Task: Create a sub task Release to Production / Go Live for the task  Integrate a new online platform for online language exchange in the project BlueTechie , assign it to team member softage.2@softage.net and update the status of the sub task to  Completed , set the priority of the sub task to High
Action: Mouse moved to (724, 259)
Screenshot: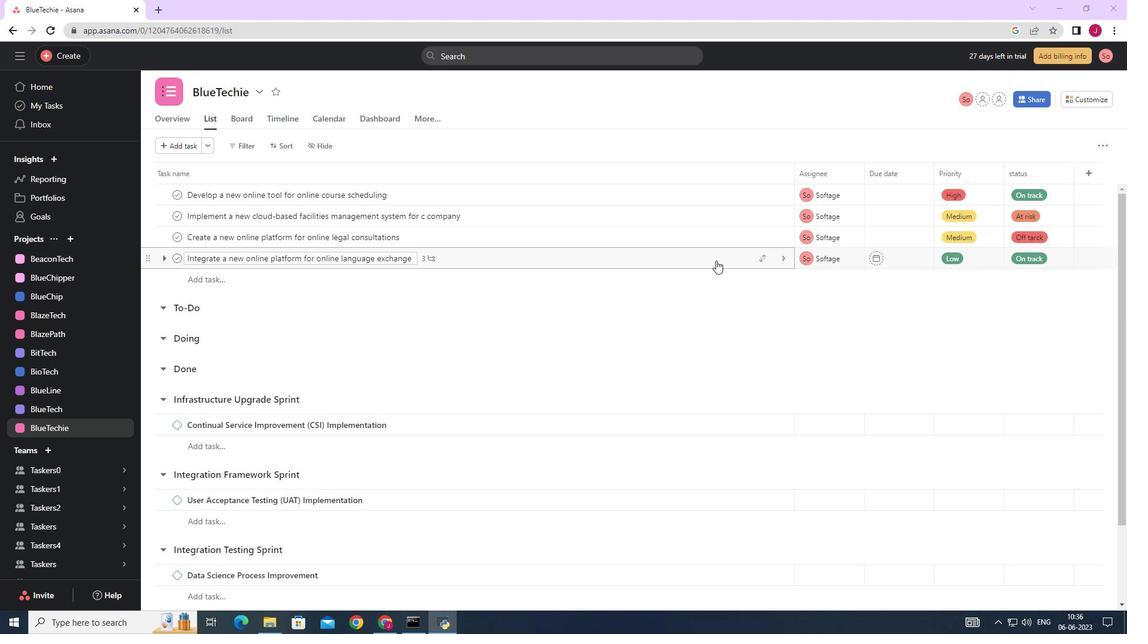 
Action: Mouse pressed left at (724, 259)
Screenshot: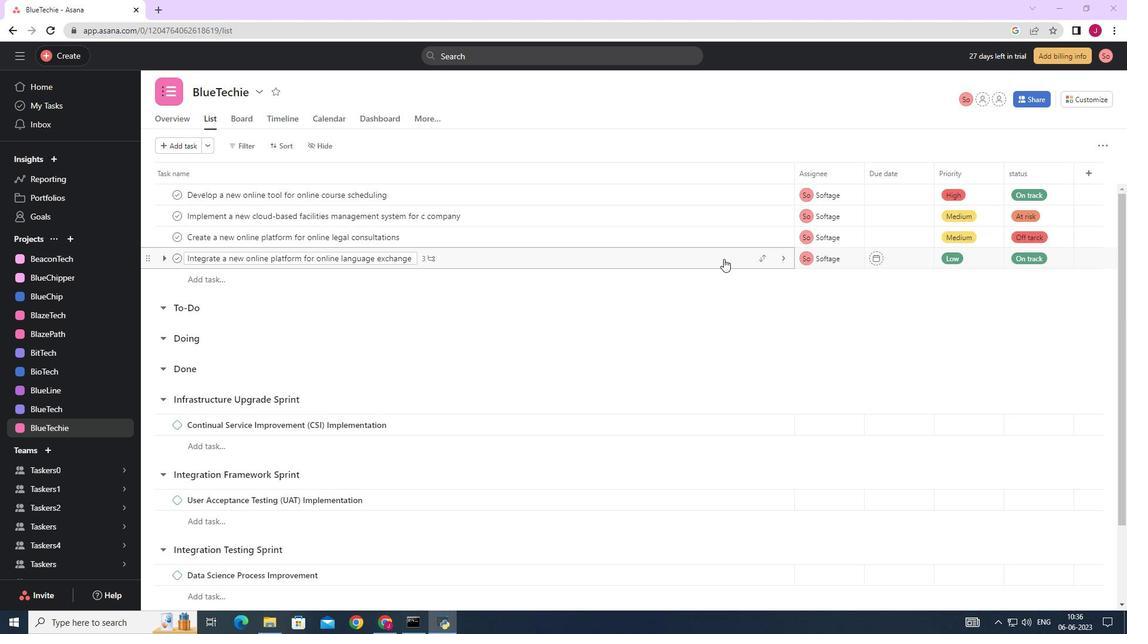 
Action: Mouse moved to (859, 338)
Screenshot: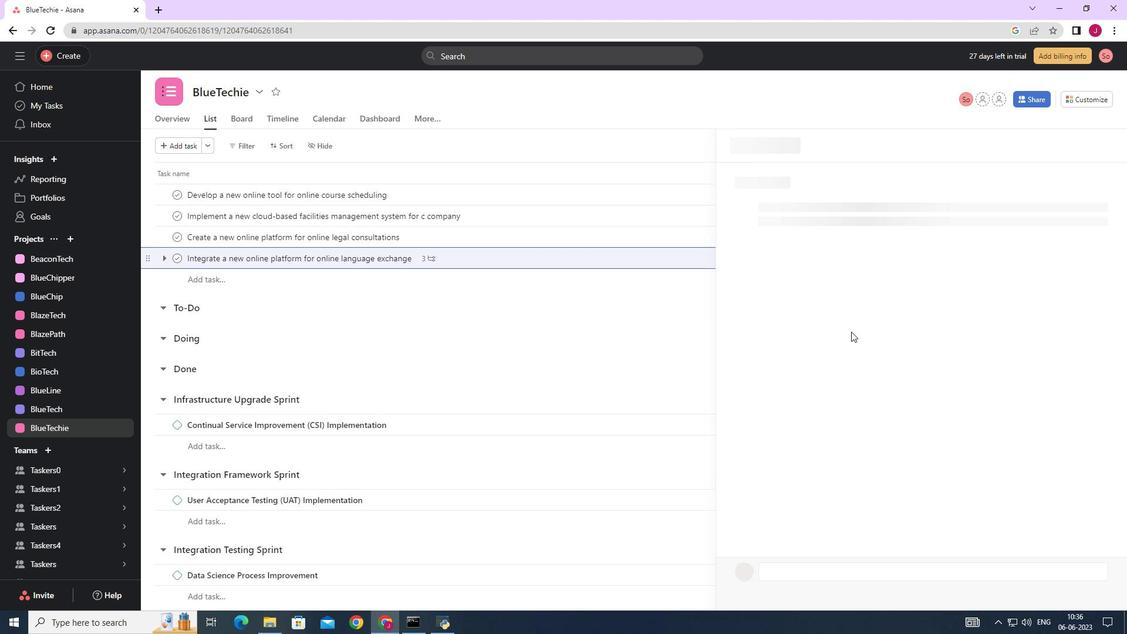 
Action: Mouse scrolled (859, 337) with delta (0, 0)
Screenshot: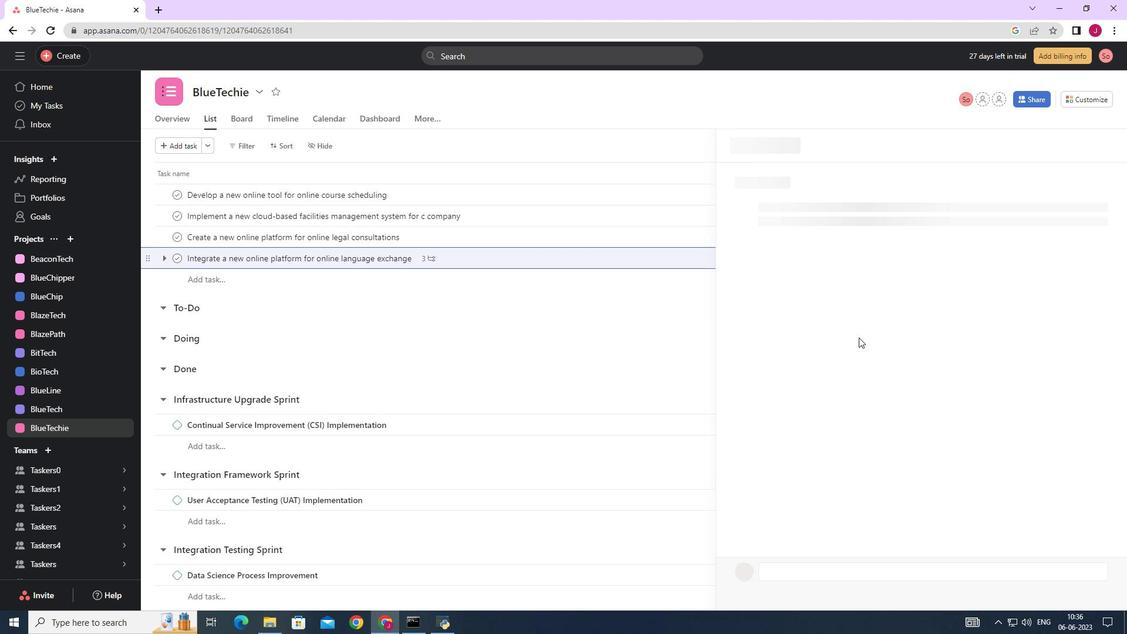 
Action: Mouse moved to (861, 338)
Screenshot: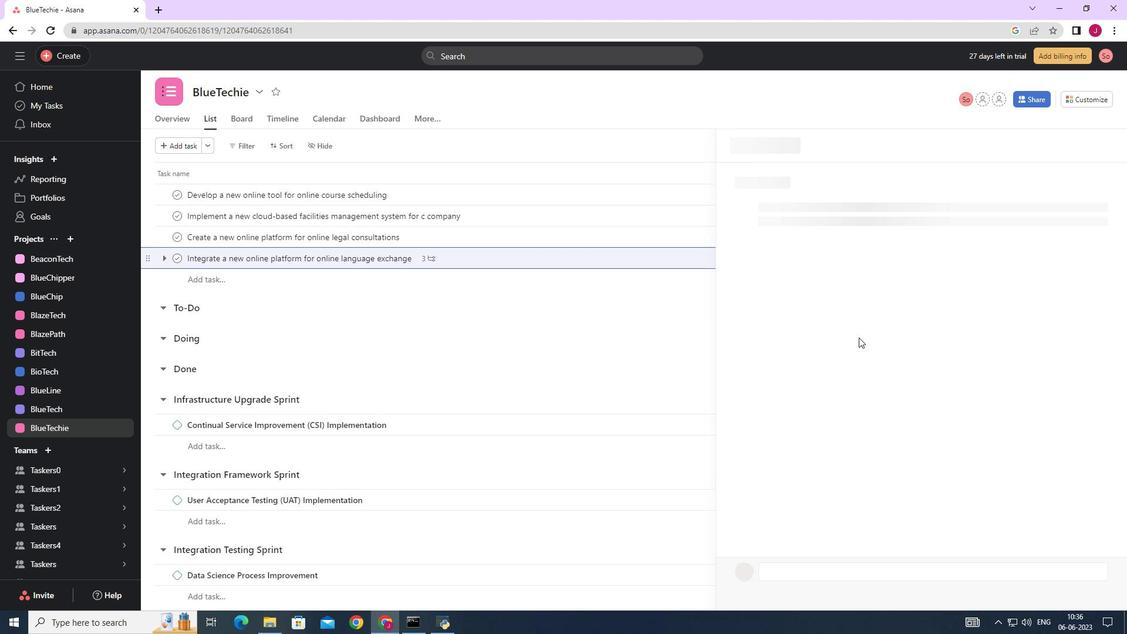 
Action: Mouse scrolled (860, 338) with delta (0, 0)
Screenshot: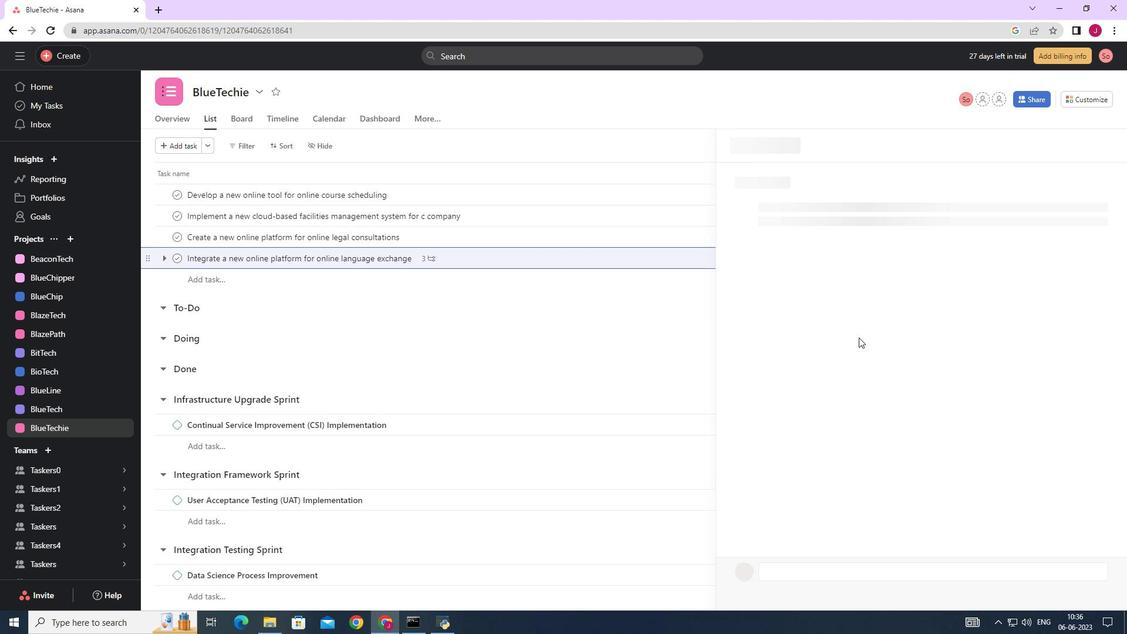 
Action: Mouse scrolled (861, 338) with delta (0, 0)
Screenshot: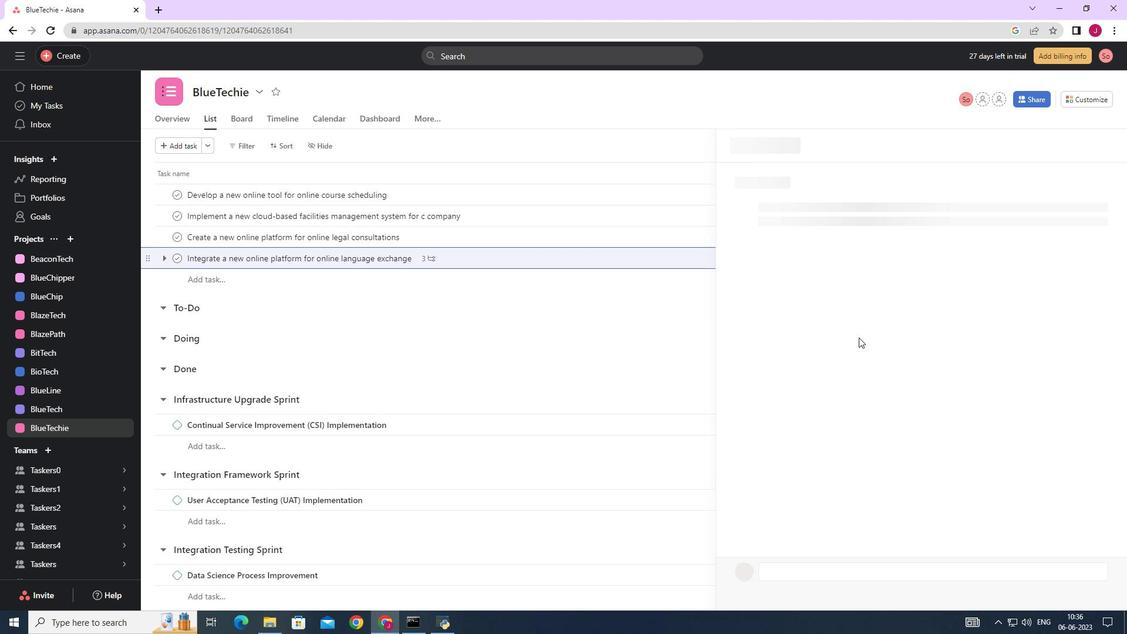 
Action: Mouse moved to (861, 340)
Screenshot: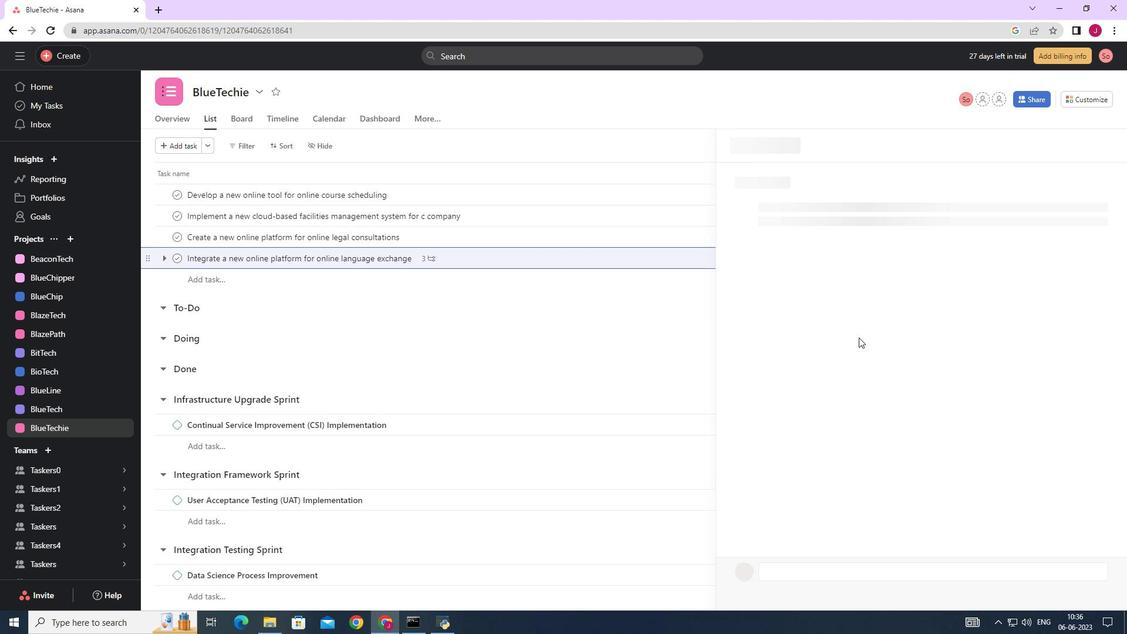 
Action: Mouse scrolled (861, 338) with delta (0, 0)
Screenshot: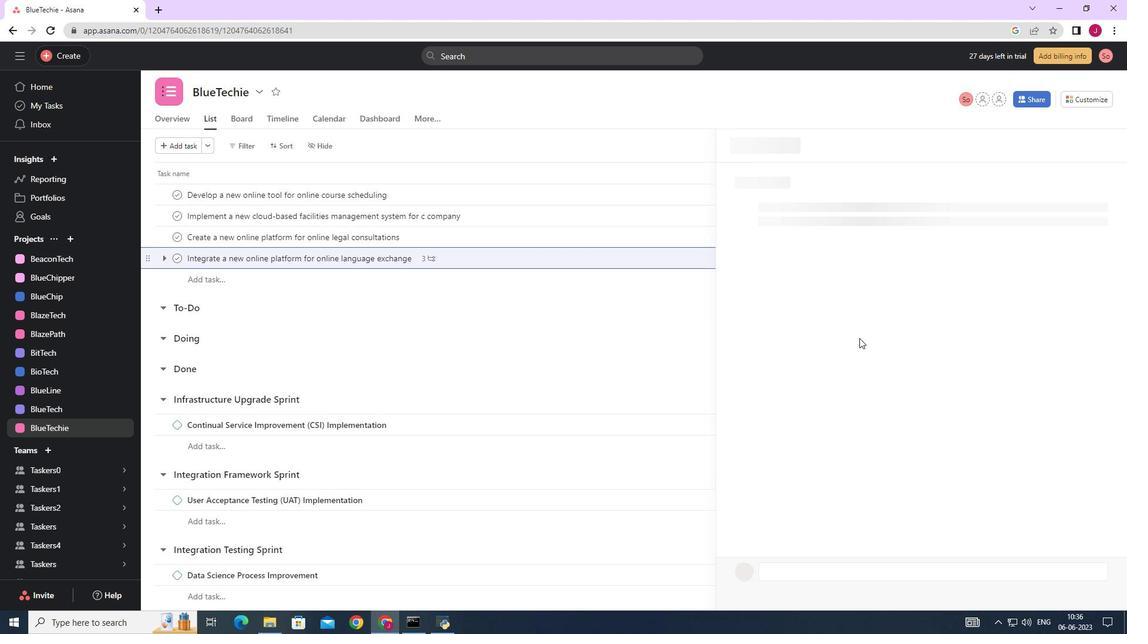 
Action: Mouse moved to (862, 340)
Screenshot: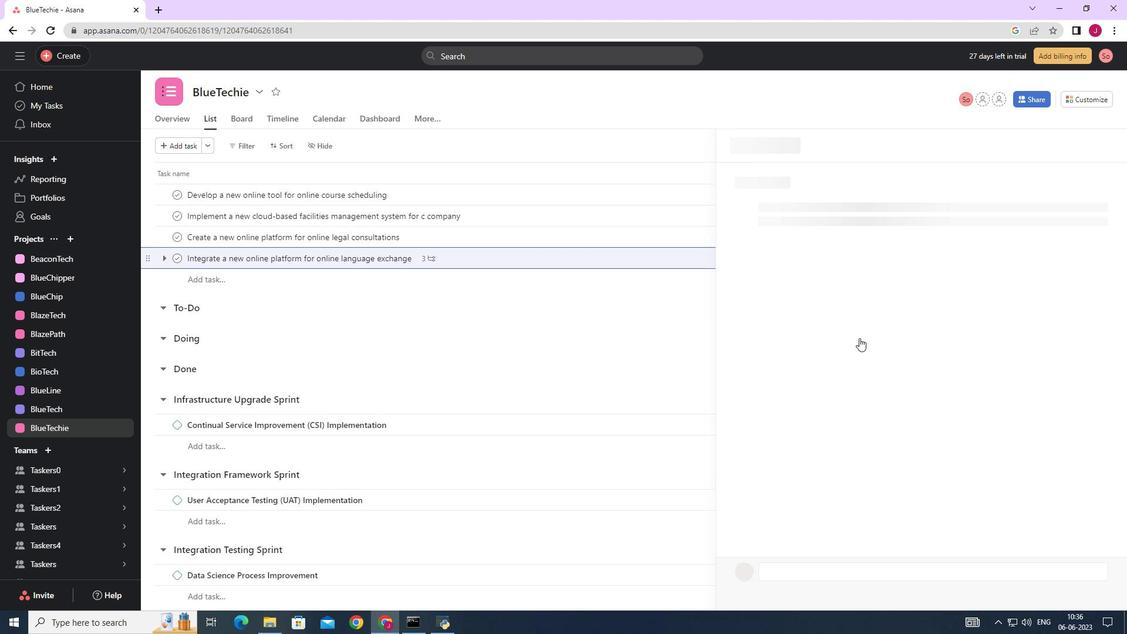 
Action: Mouse scrolled (862, 340) with delta (0, 0)
Screenshot: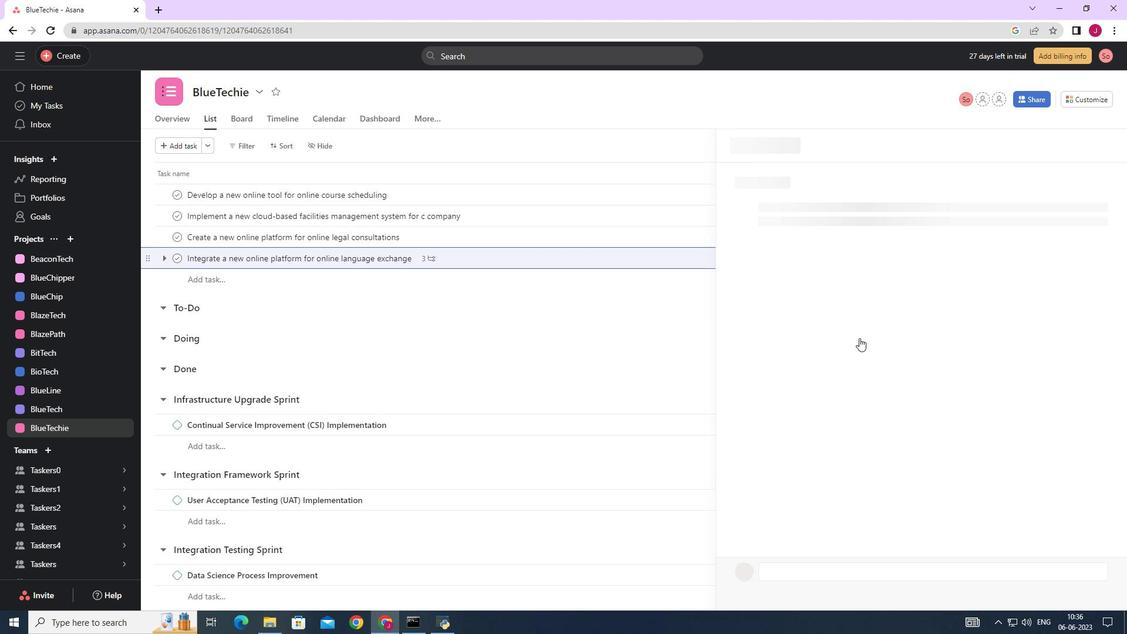 
Action: Mouse moved to (858, 371)
Screenshot: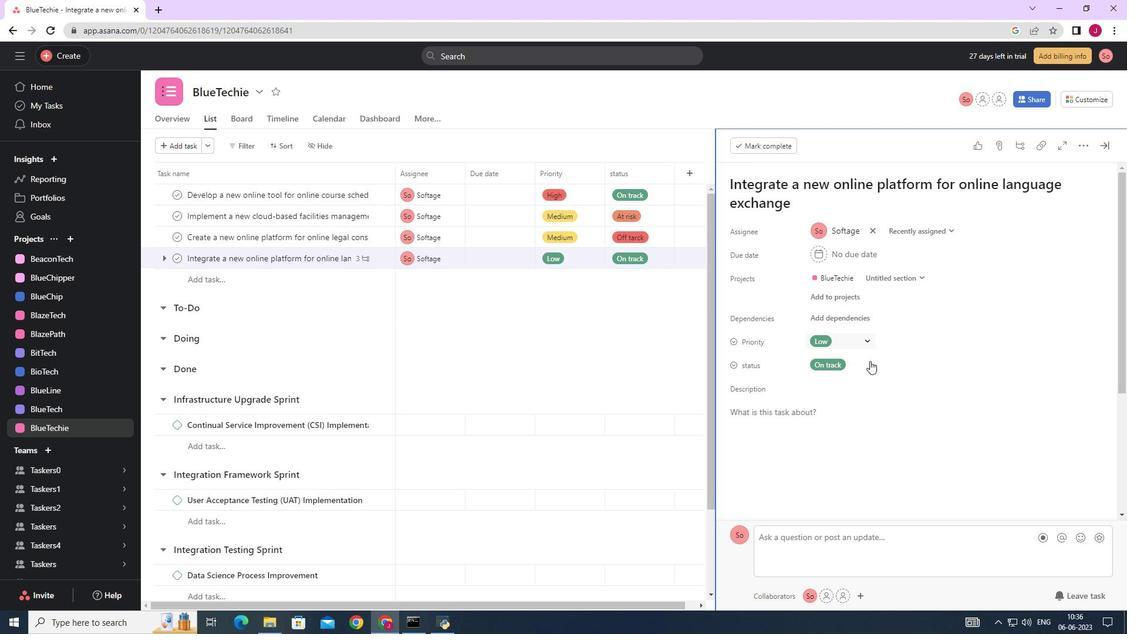 
Action: Mouse scrolled (858, 370) with delta (0, 0)
Screenshot: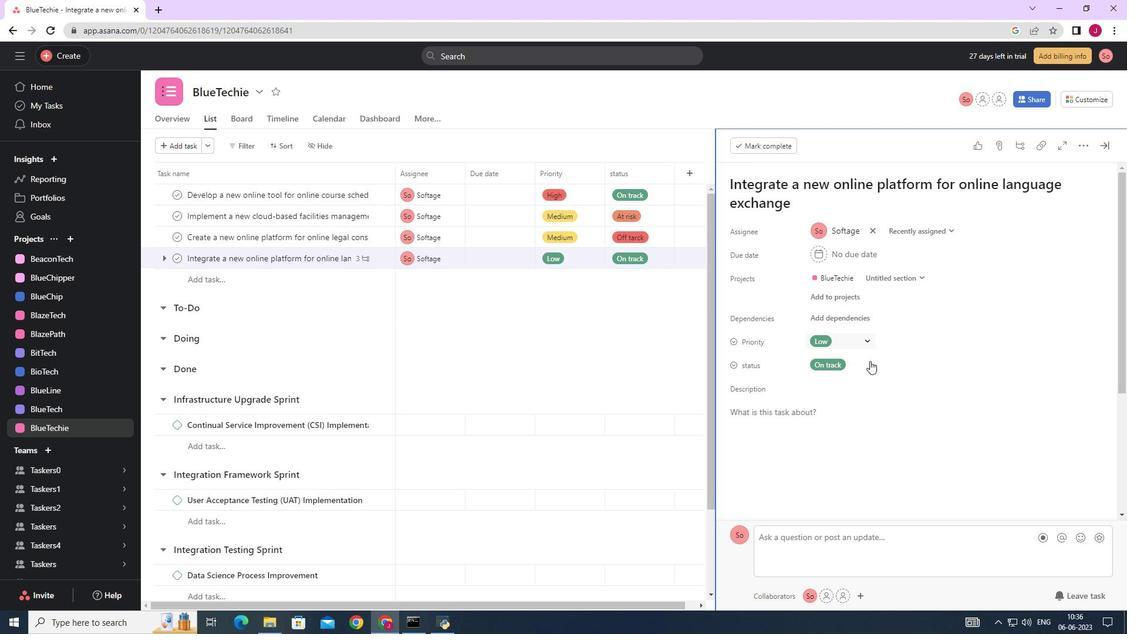 
Action: Mouse moved to (856, 372)
Screenshot: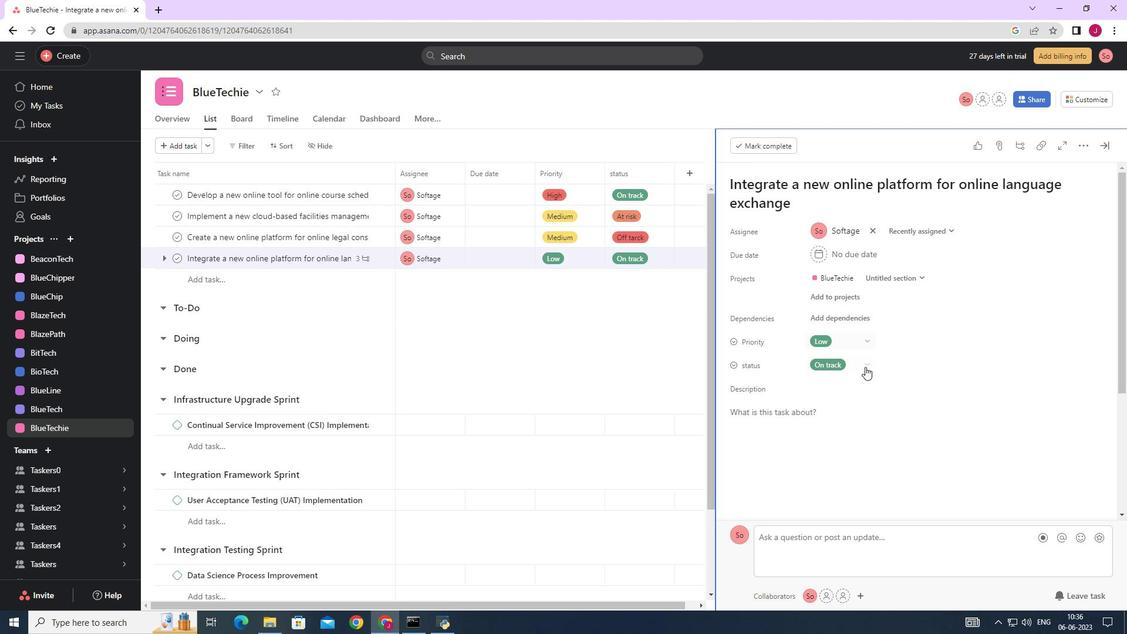 
Action: Mouse scrolled (856, 371) with delta (0, 0)
Screenshot: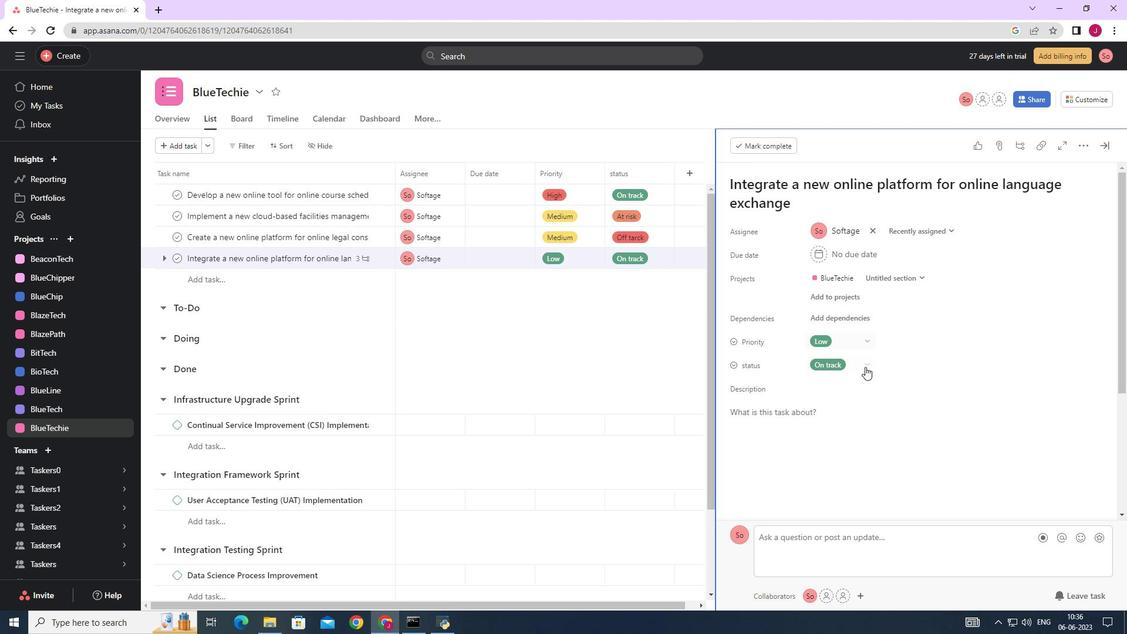 
Action: Mouse moved to (854, 372)
Screenshot: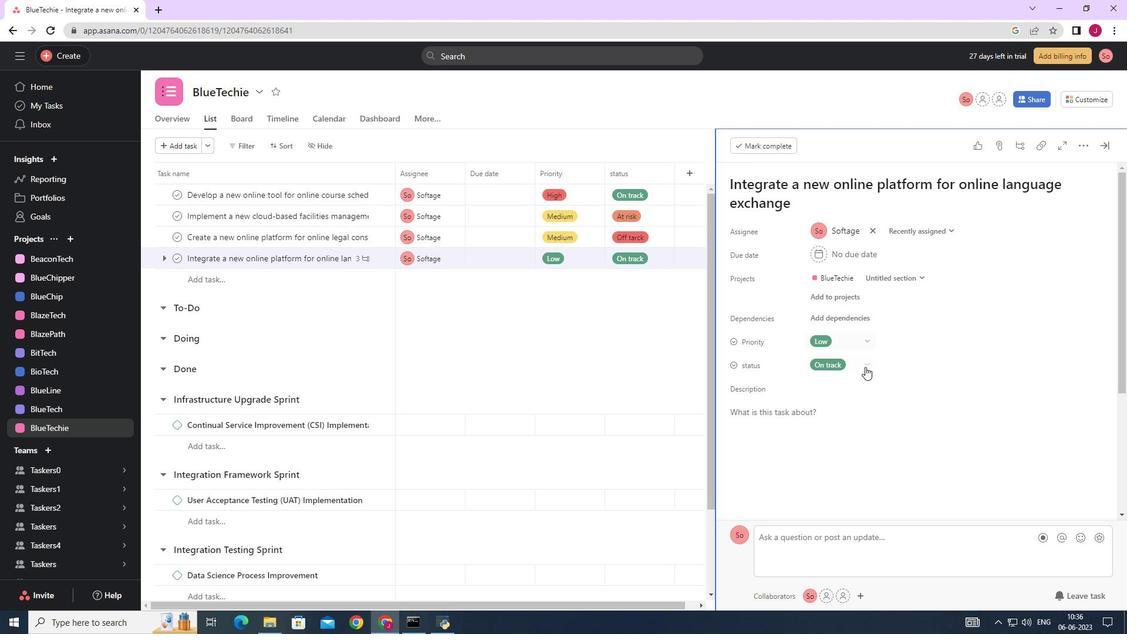 
Action: Mouse scrolled (854, 372) with delta (0, 0)
Screenshot: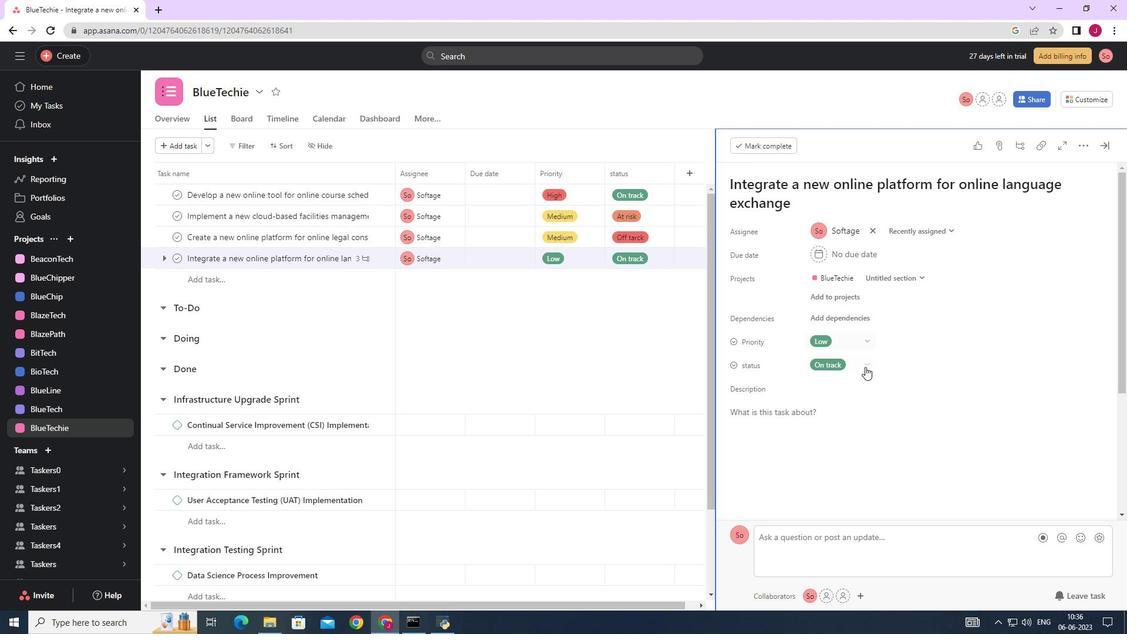 
Action: Mouse moved to (832, 383)
Screenshot: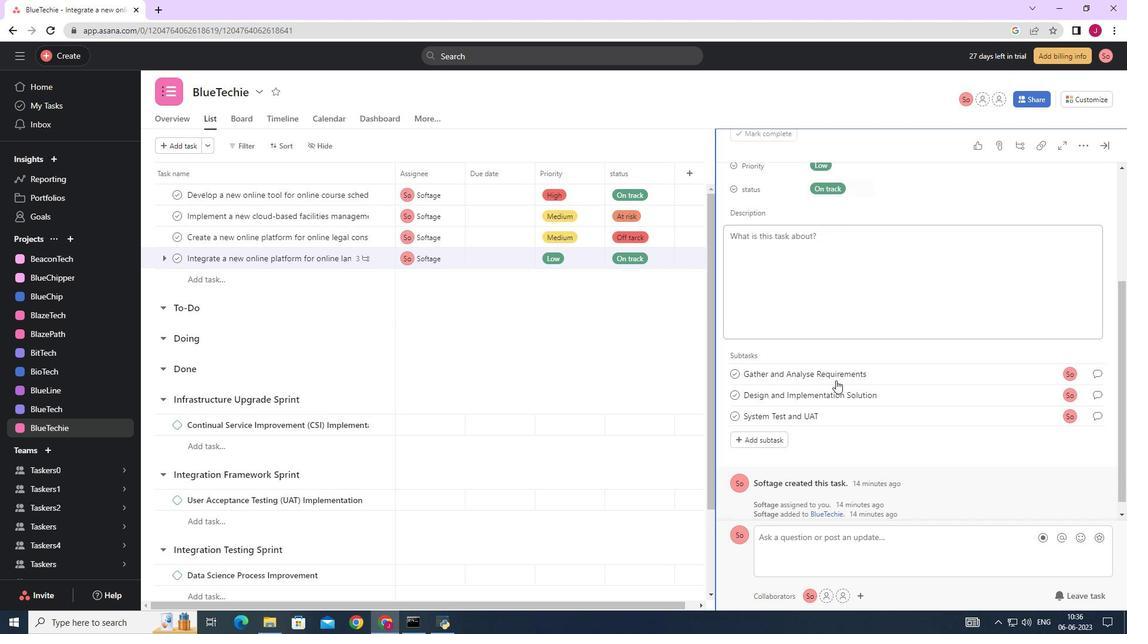 
Action: Mouse scrolled (832, 382) with delta (0, 0)
Screenshot: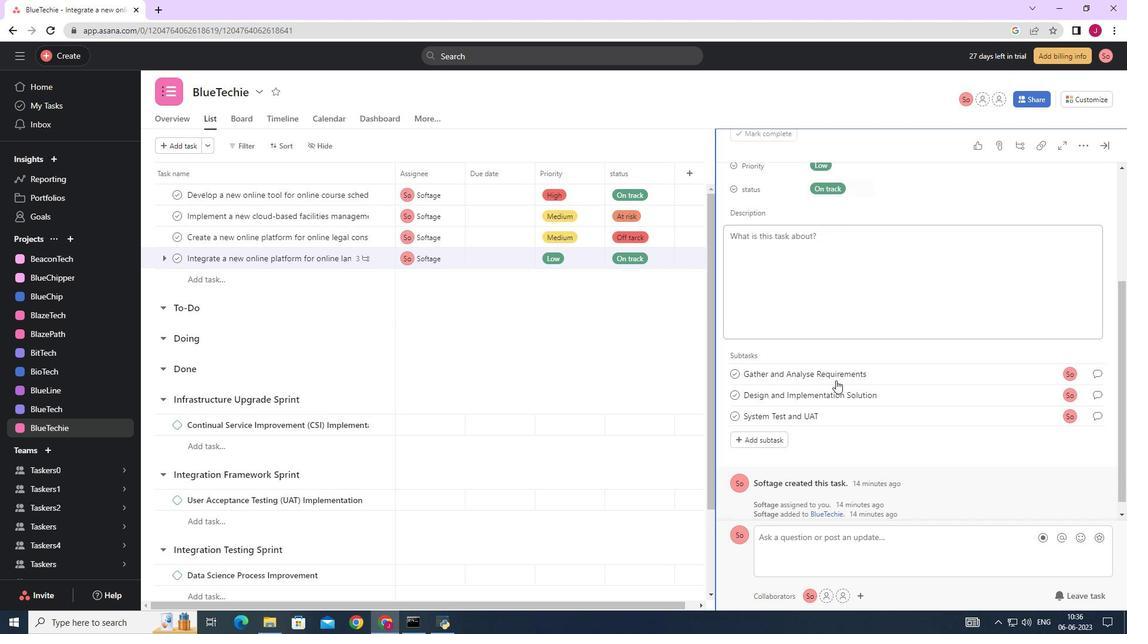 
Action: Mouse scrolled (832, 382) with delta (0, 0)
Screenshot: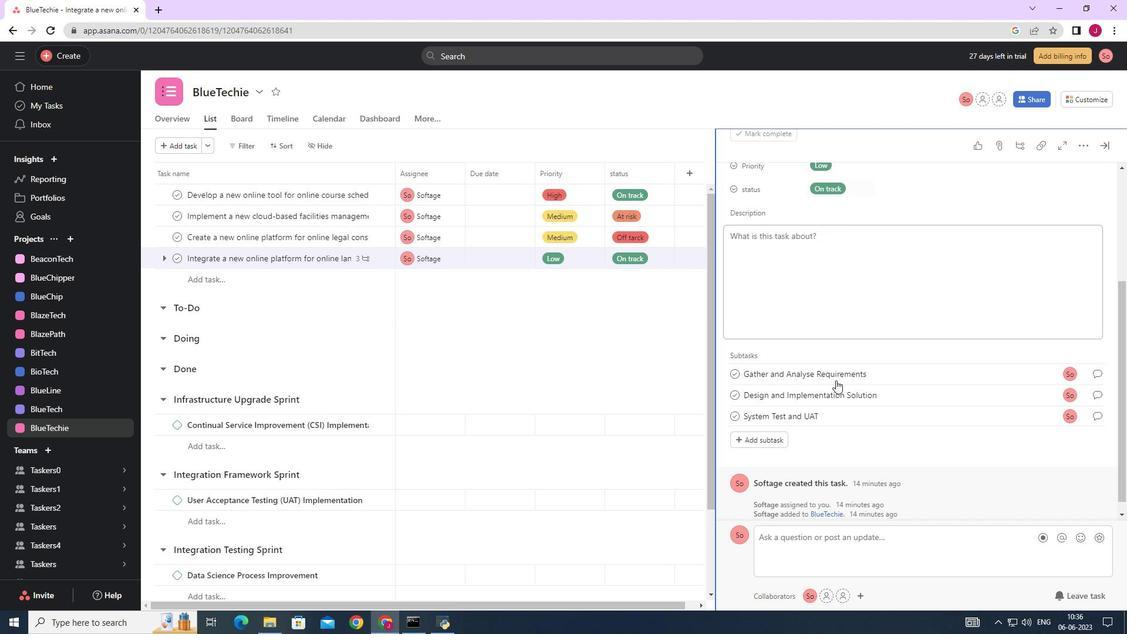 
Action: Mouse moved to (831, 384)
Screenshot: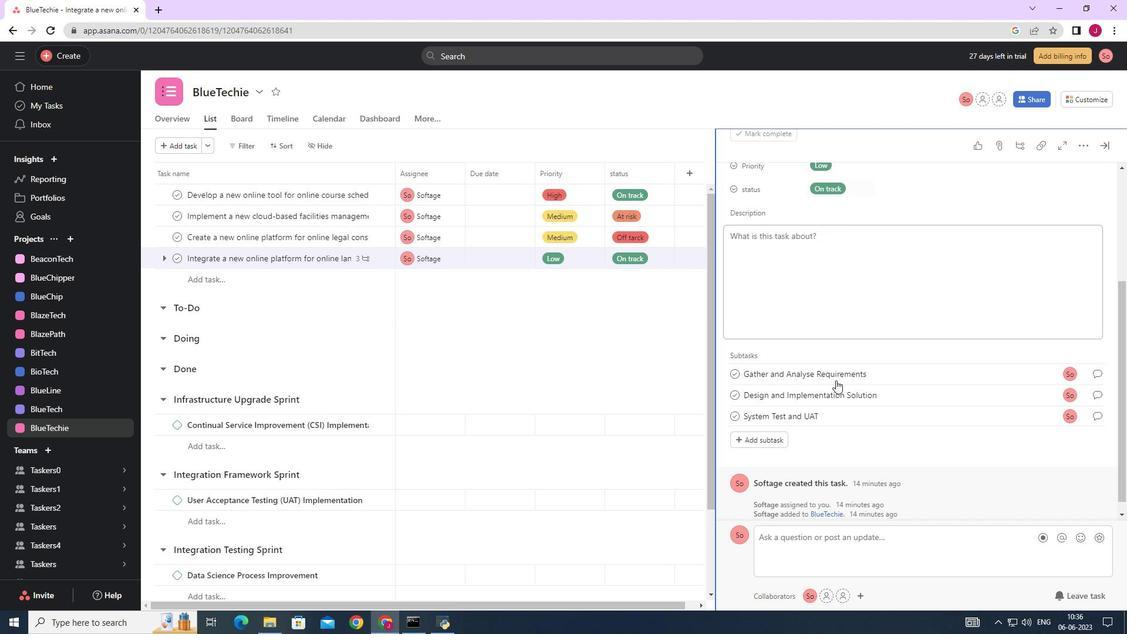 
Action: Mouse scrolled (831, 384) with delta (0, 0)
Screenshot: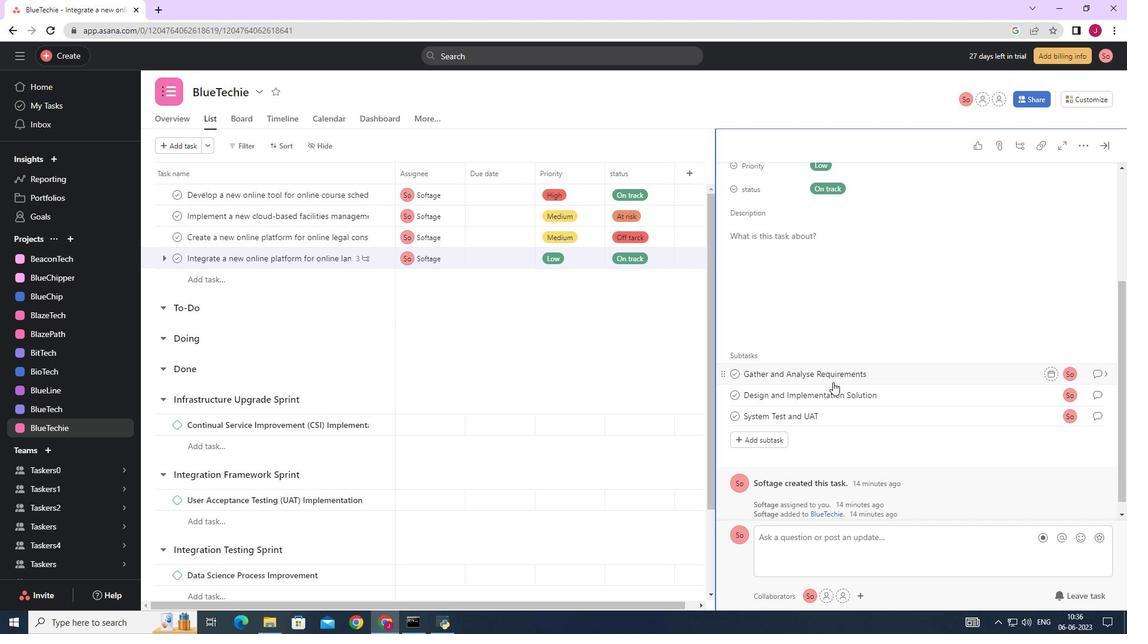 
Action: Mouse moved to (831, 384)
Screenshot: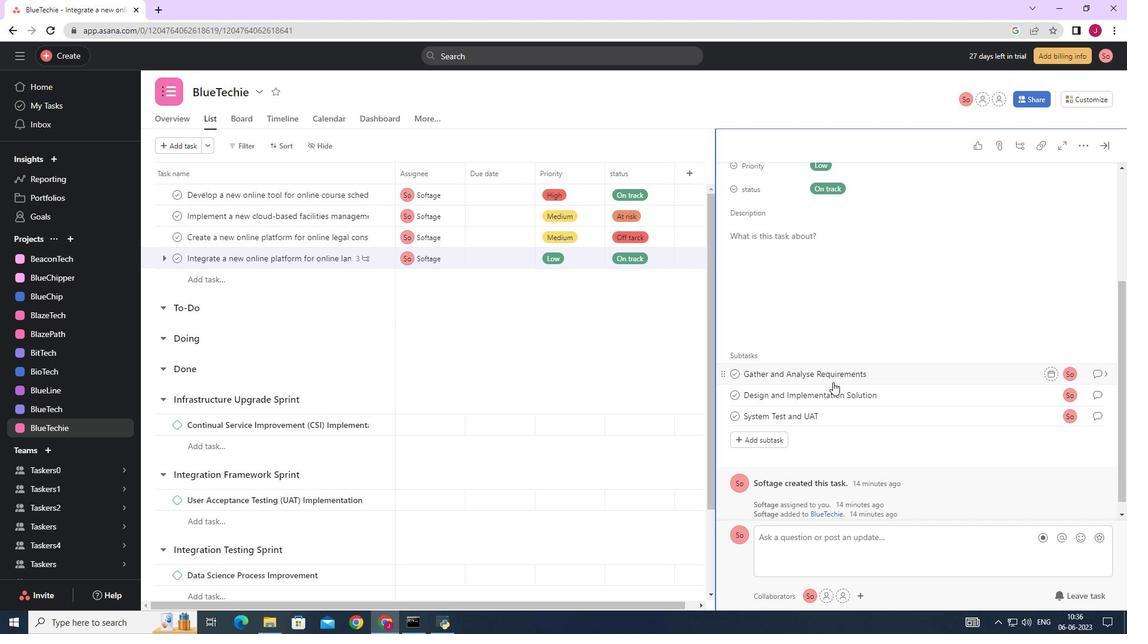 
Action: Mouse scrolled (831, 384) with delta (0, 0)
Screenshot: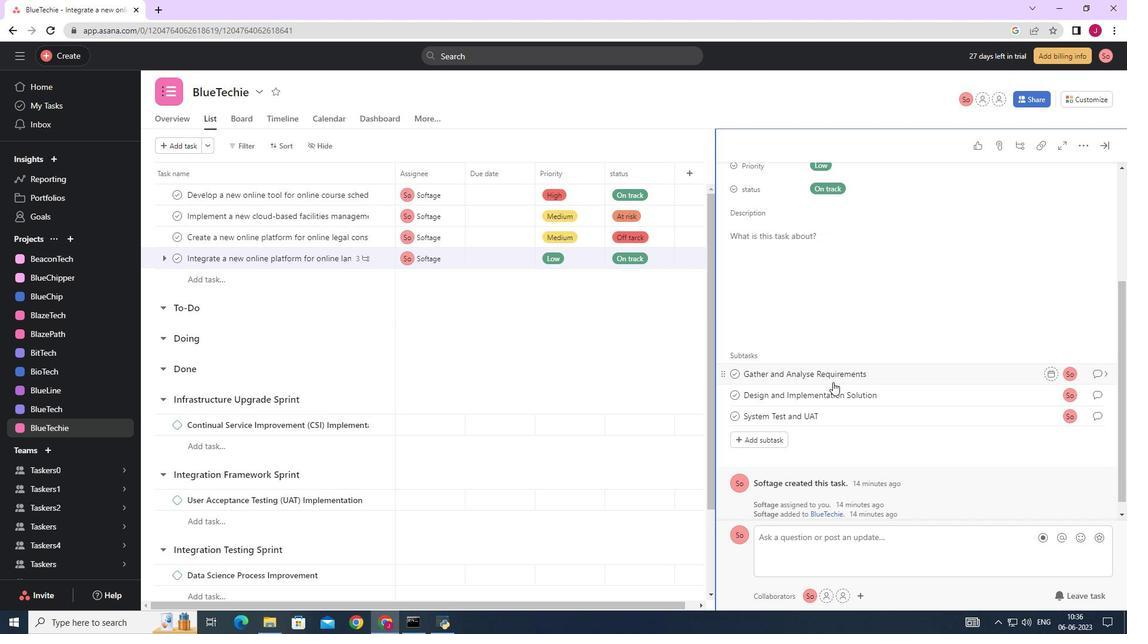 
Action: Mouse moved to (774, 427)
Screenshot: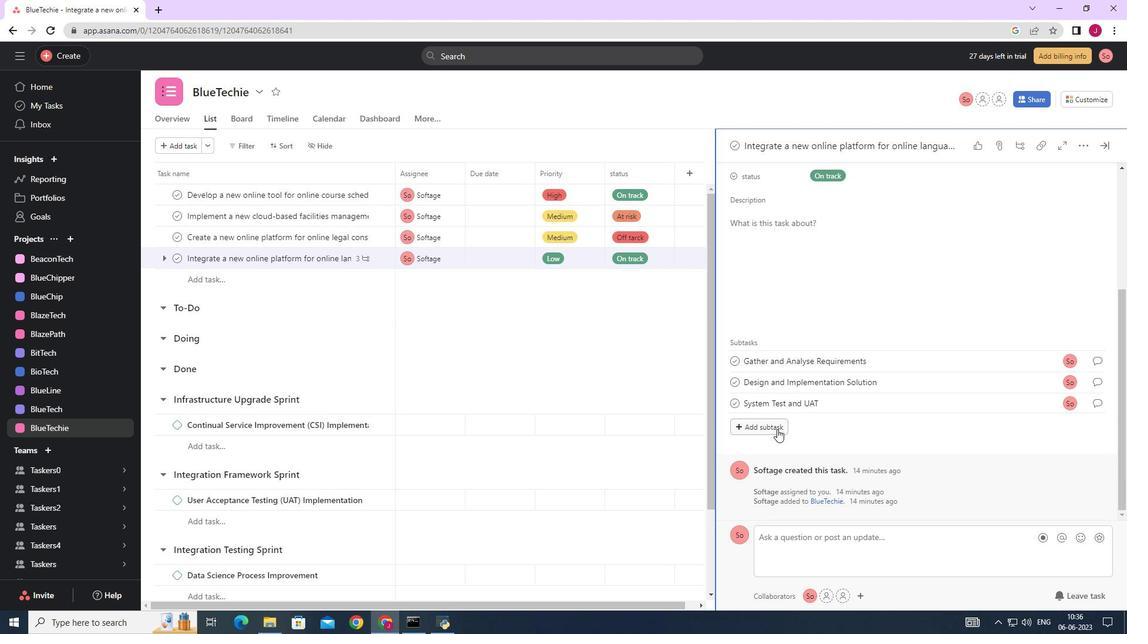 
Action: Mouse pressed left at (774, 427)
Screenshot: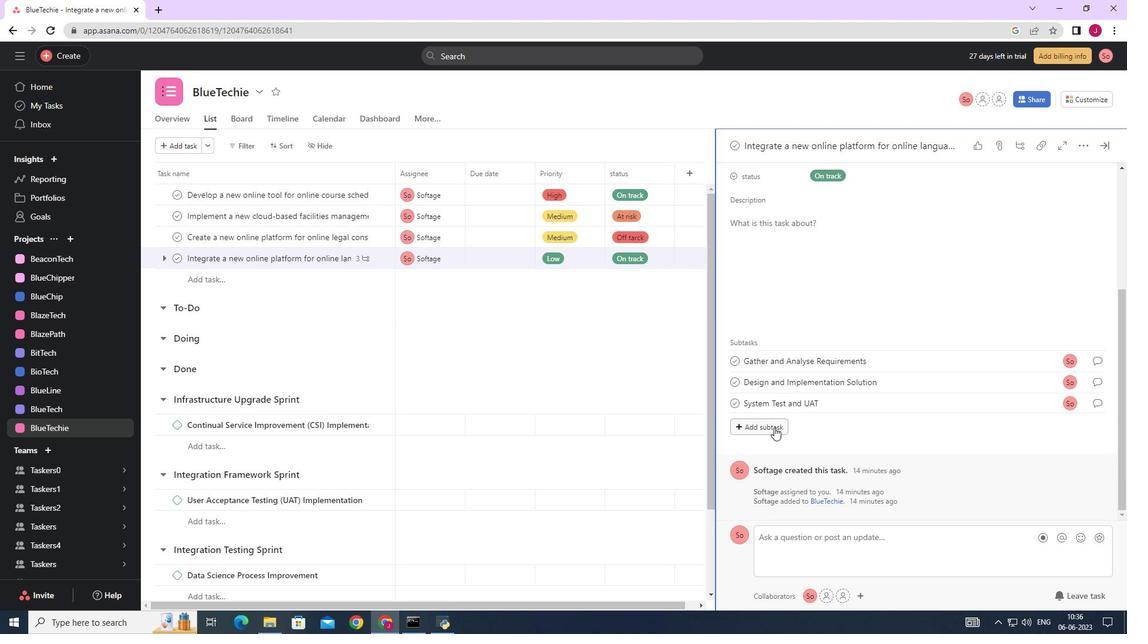 
Action: Key pressed <Key.caps_lock><Key.caps_lock>r<Key.caps_lock>ELEASE<Key.space>TO<Key.space>PRODUCTION/<Key.space><Key.caps_lock>g<Key.caps_lock>O<Key.space><Key.caps_lock>l<Key.caps_lock>IVE
Screenshot: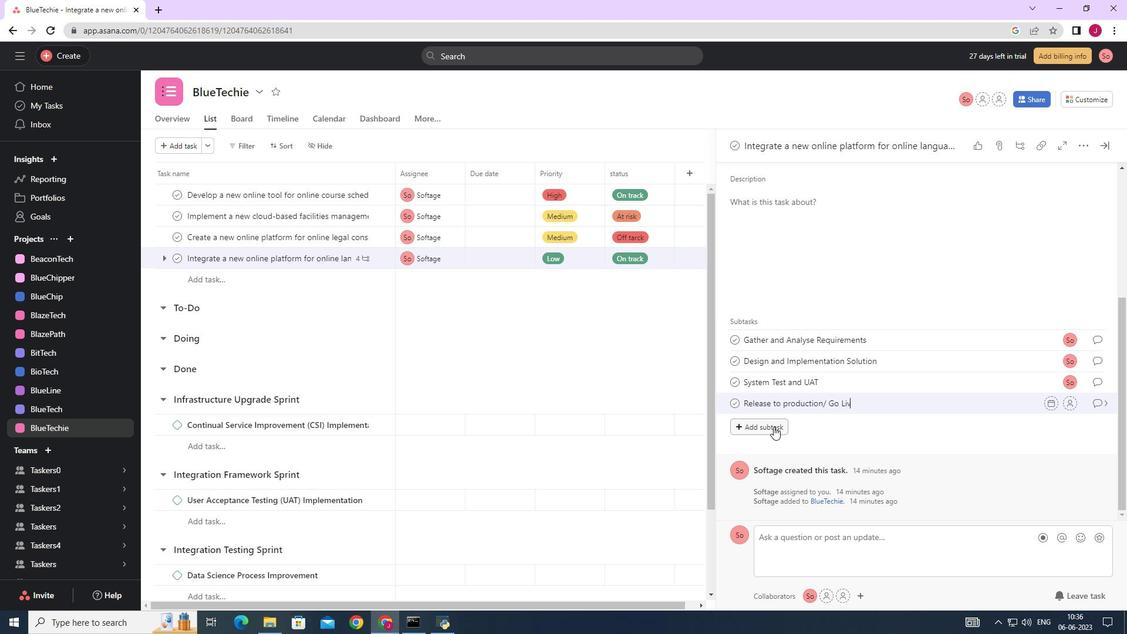 
Action: Mouse moved to (1064, 407)
Screenshot: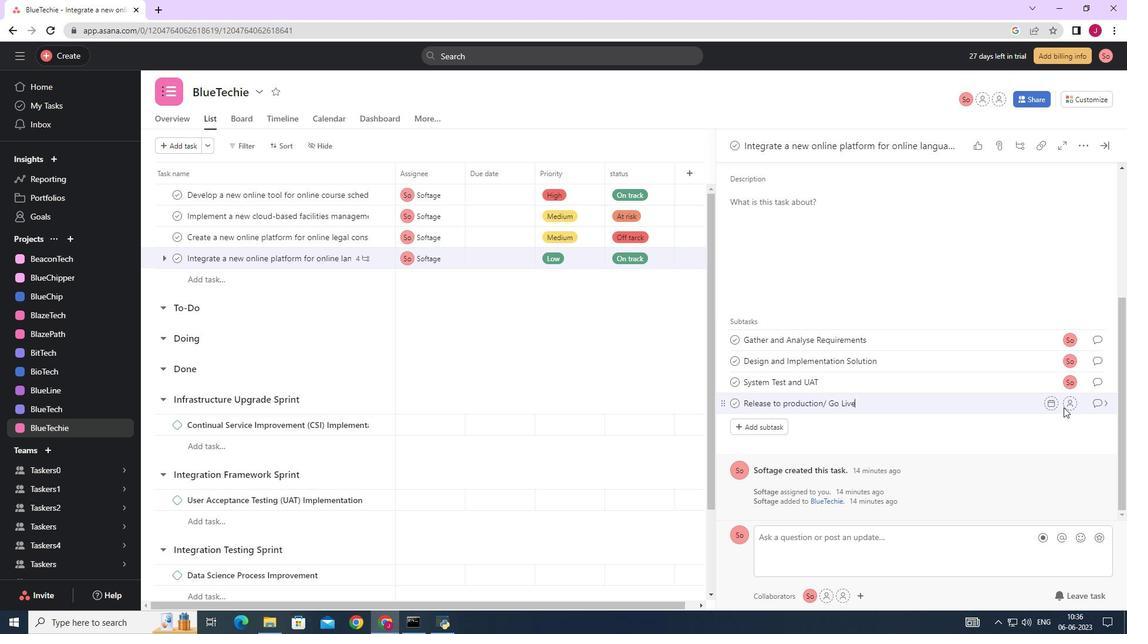 
Action: Mouse pressed left at (1064, 407)
Screenshot: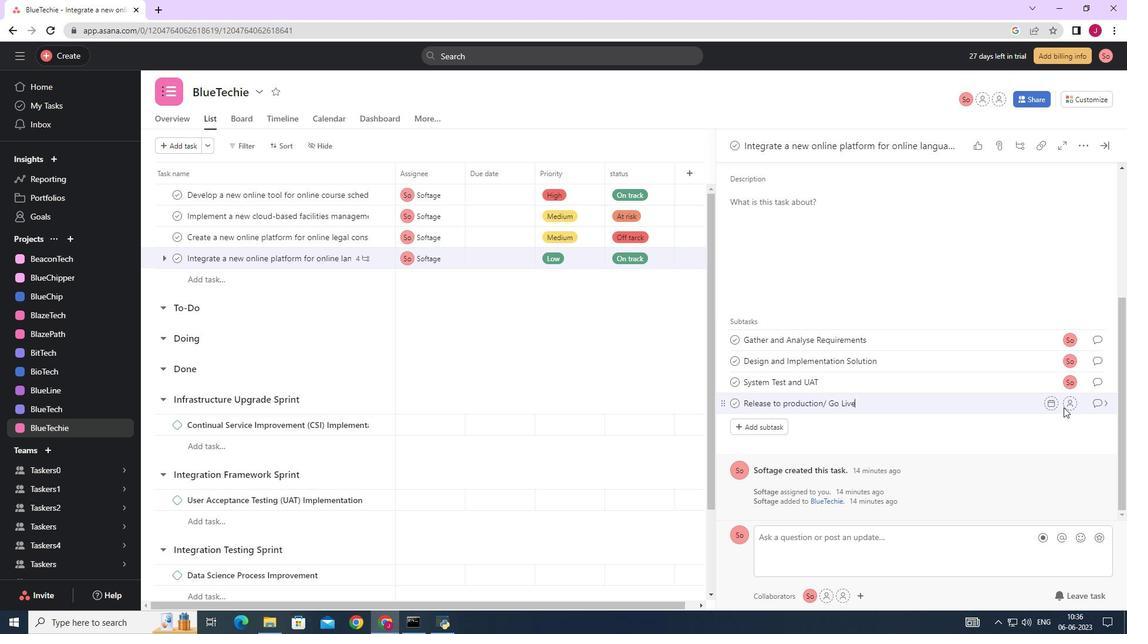 
Action: Mouse moved to (935, 449)
Screenshot: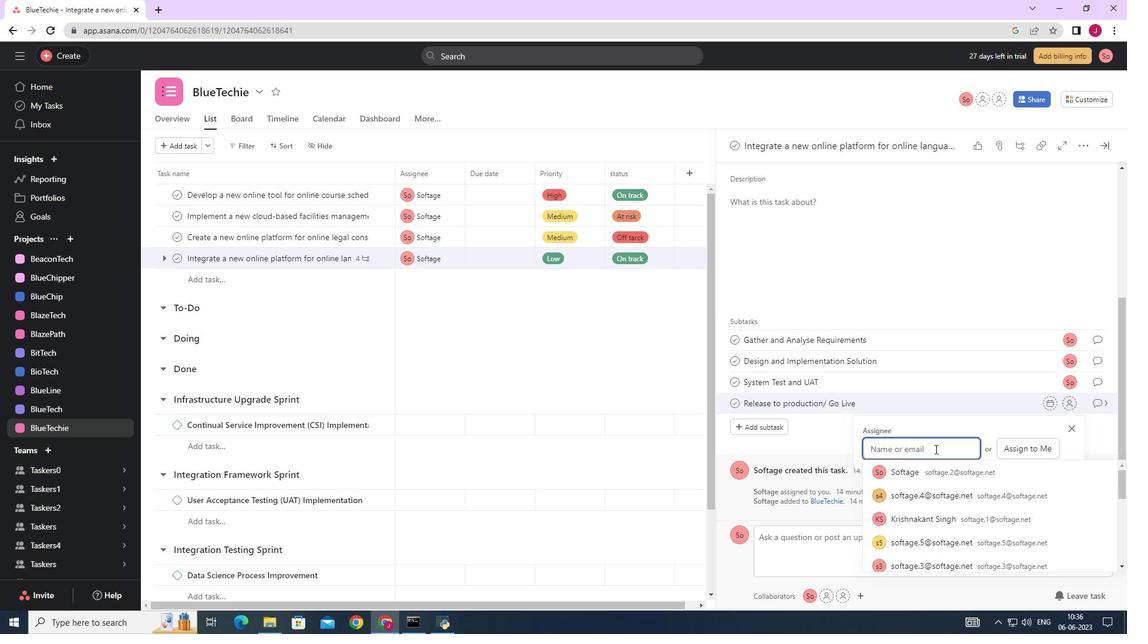 
Action: Key pressed SOFTAGE.2
Screenshot: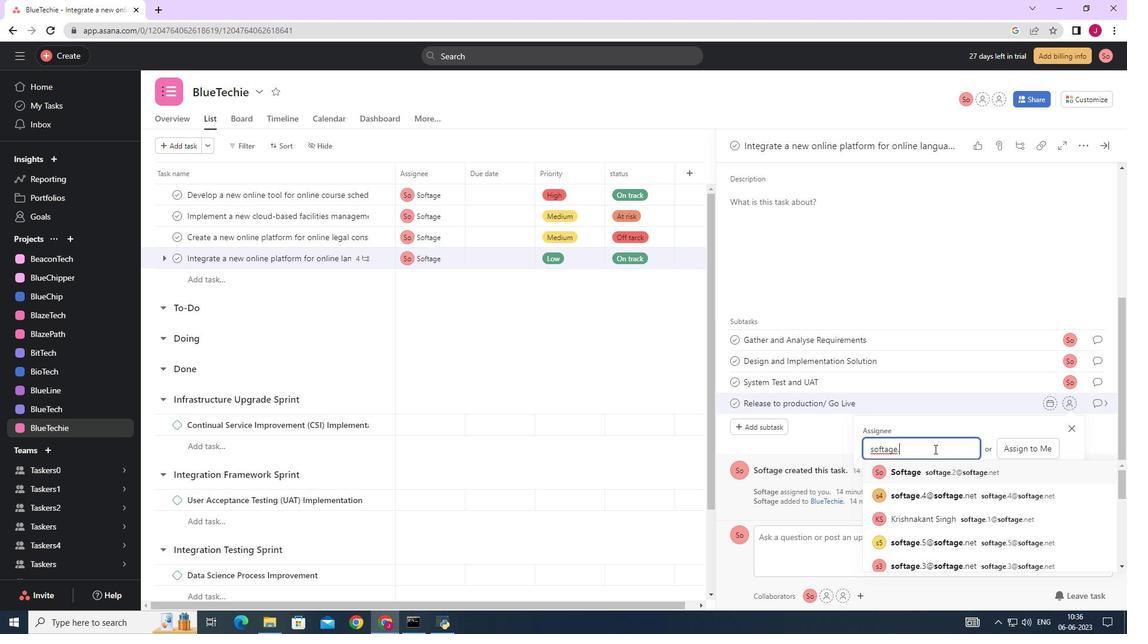 
Action: Mouse moved to (947, 474)
Screenshot: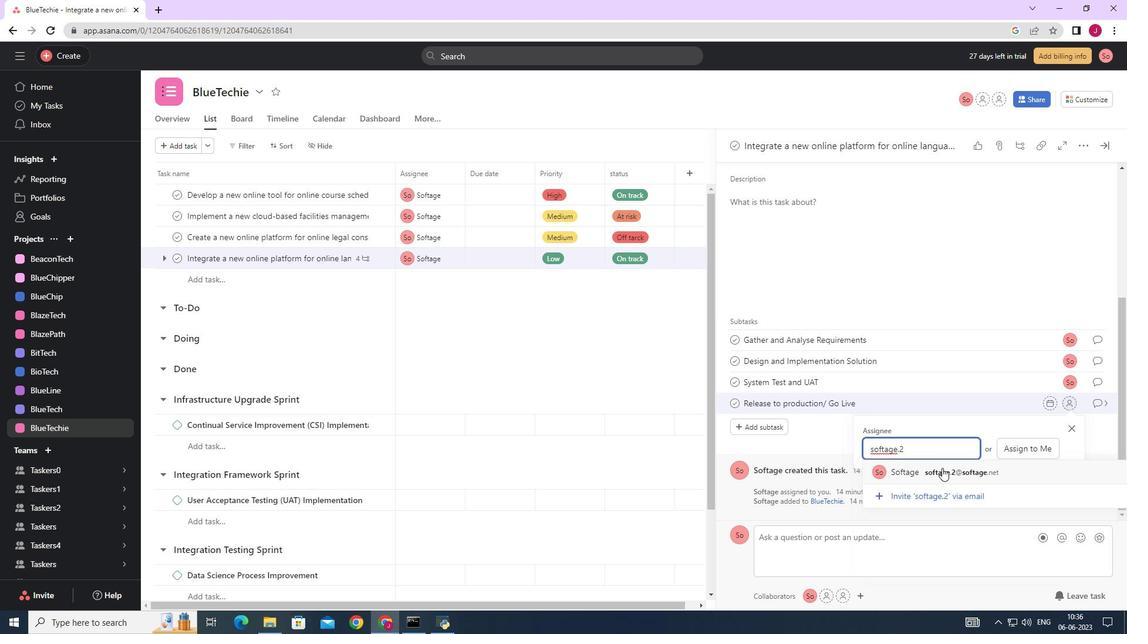 
Action: Mouse pressed left at (947, 474)
Screenshot: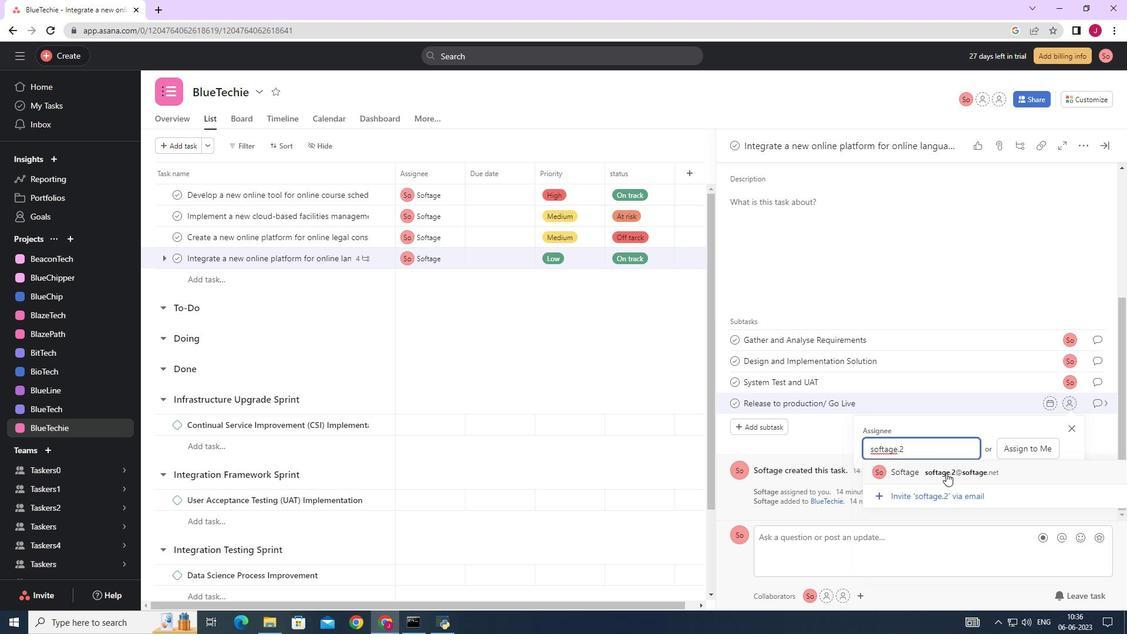 
Action: Mouse moved to (1103, 402)
Screenshot: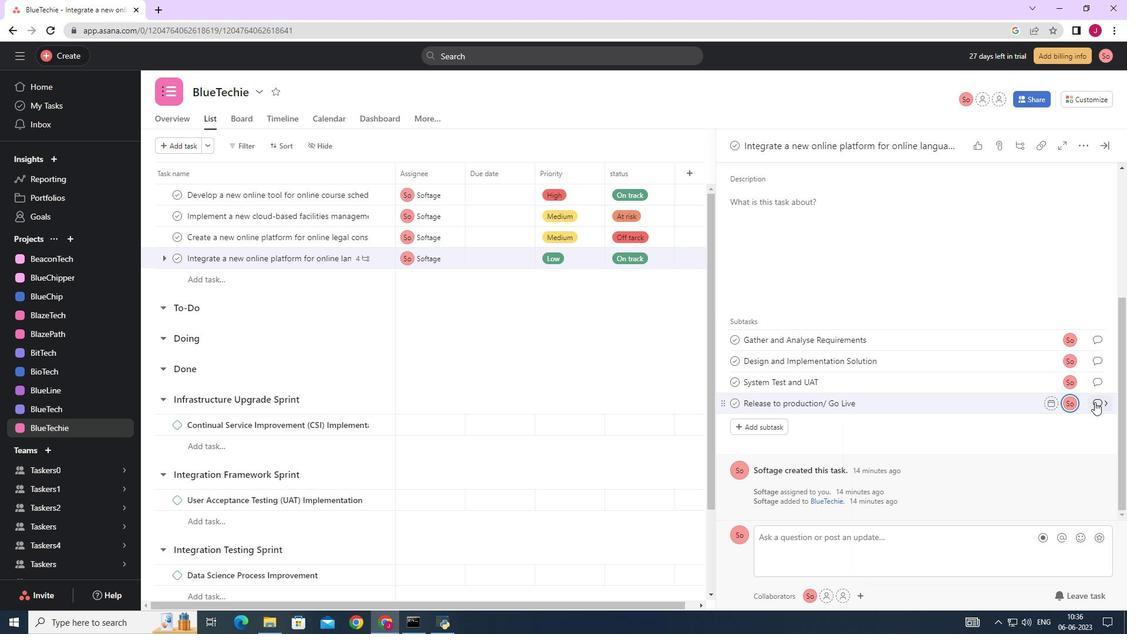 
Action: Mouse pressed left at (1103, 402)
Screenshot: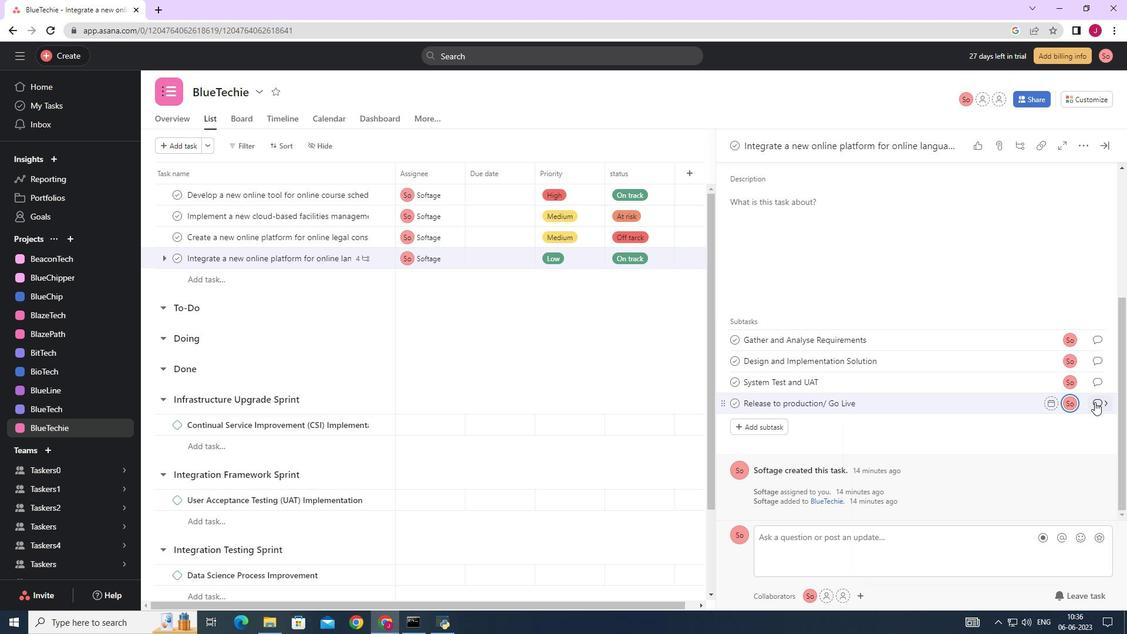
Action: Mouse moved to (781, 306)
Screenshot: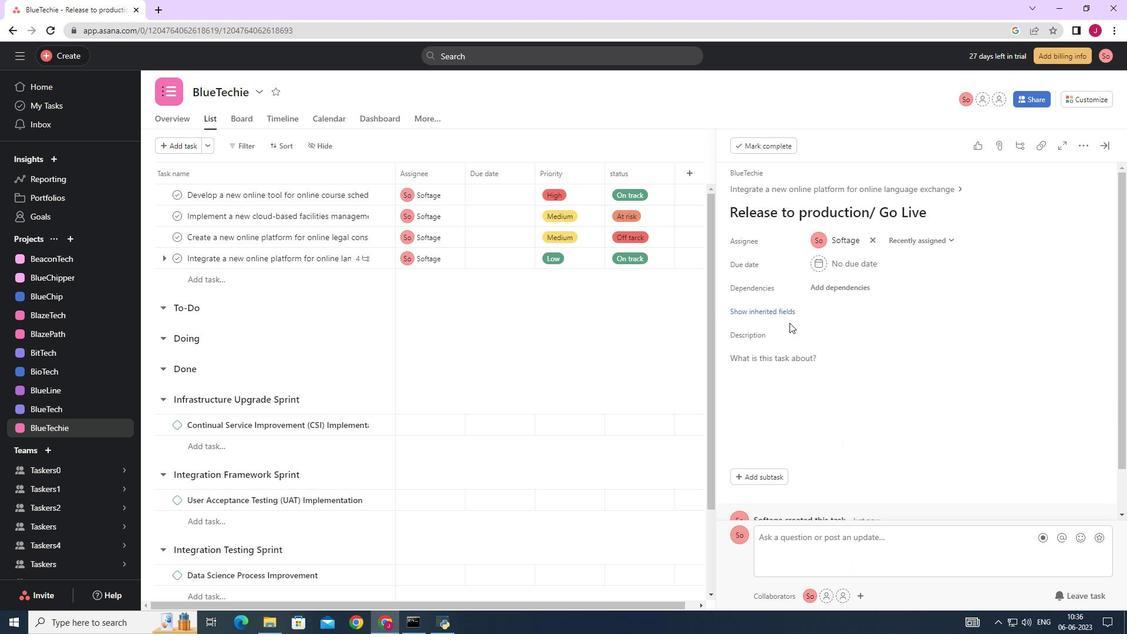 
Action: Mouse pressed left at (781, 306)
Screenshot: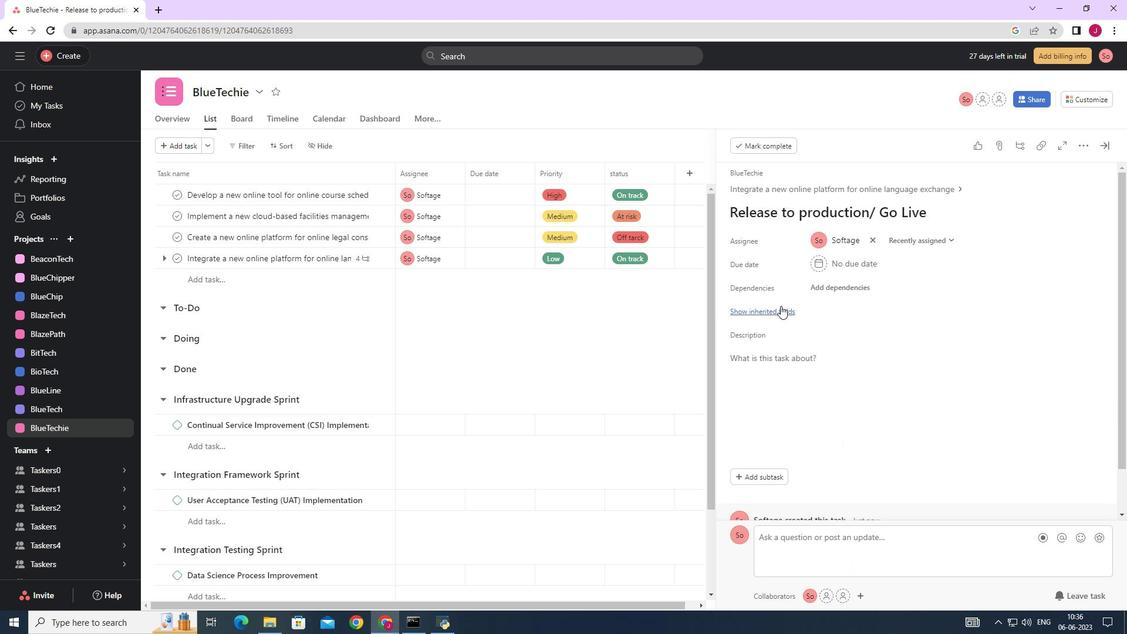 
Action: Mouse moved to (828, 332)
Screenshot: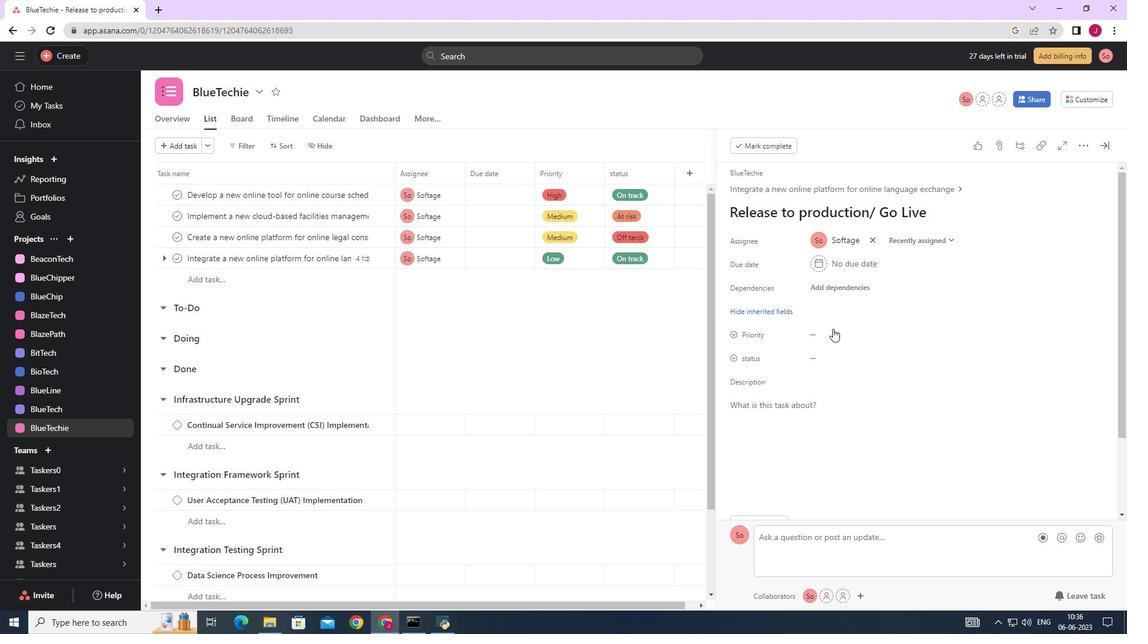 
Action: Mouse pressed left at (828, 332)
Screenshot: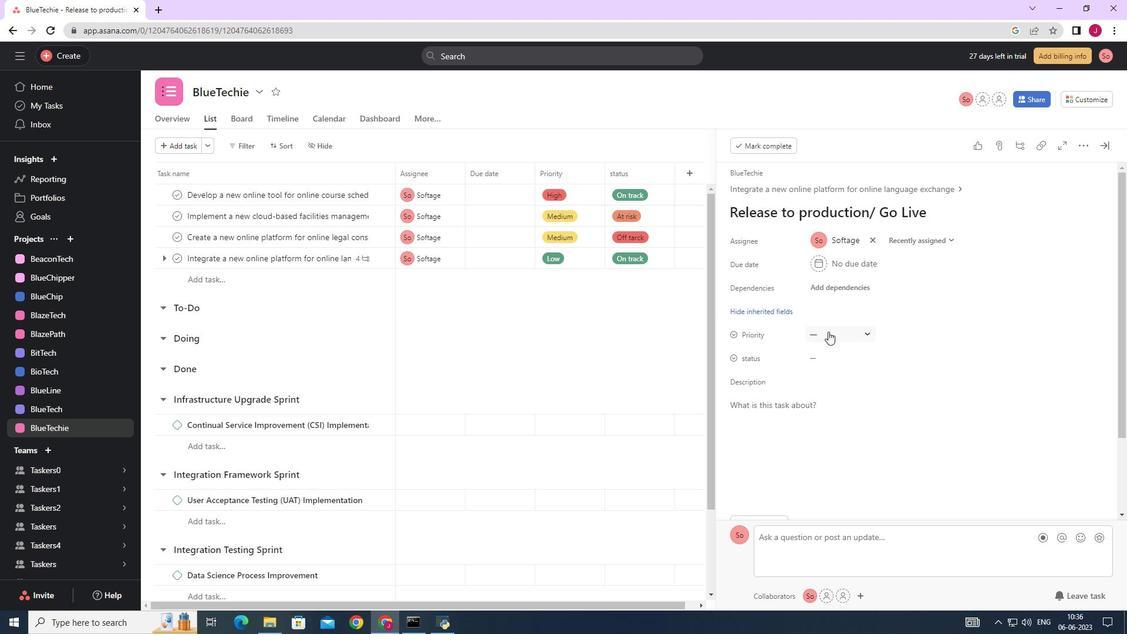 
Action: Mouse moved to (845, 375)
Screenshot: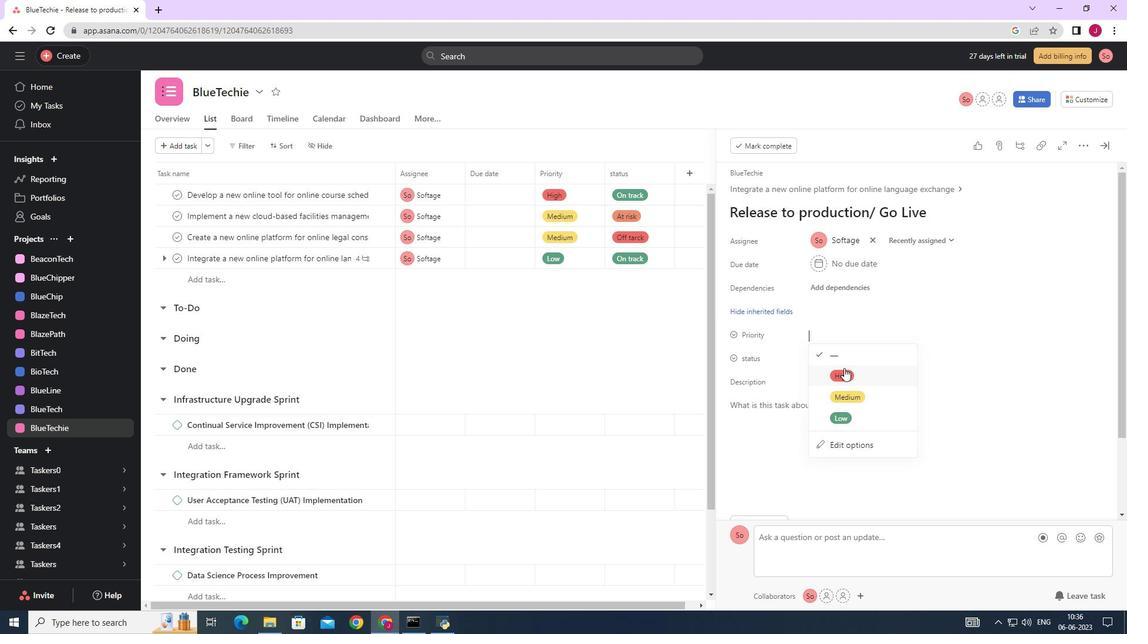 
Action: Mouse pressed left at (845, 375)
Screenshot: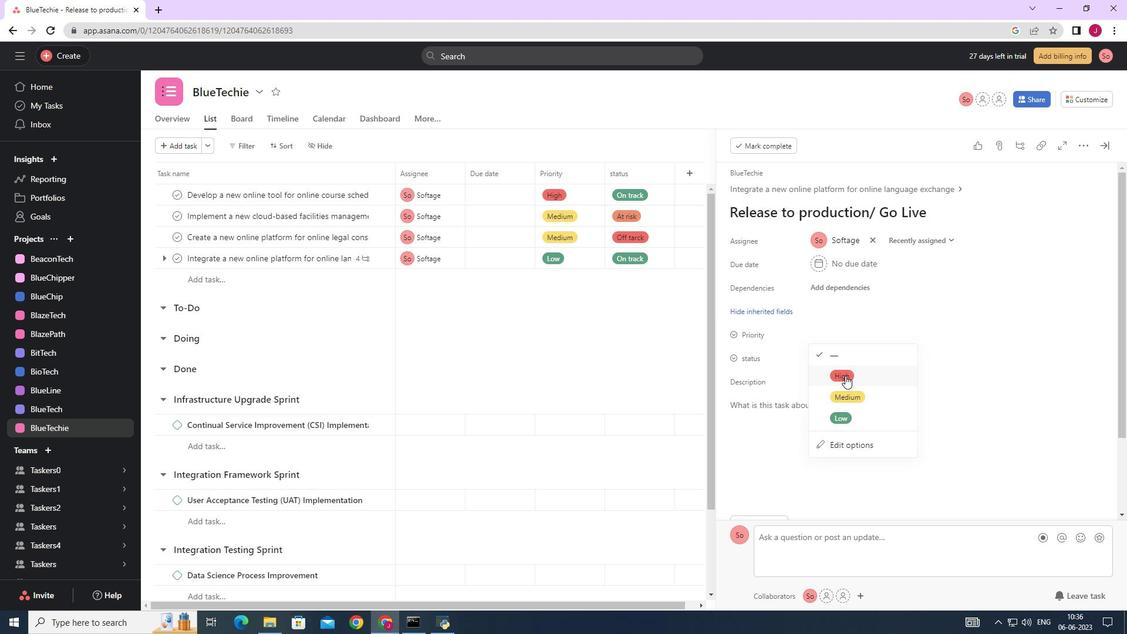 
Action: Mouse moved to (824, 353)
Screenshot: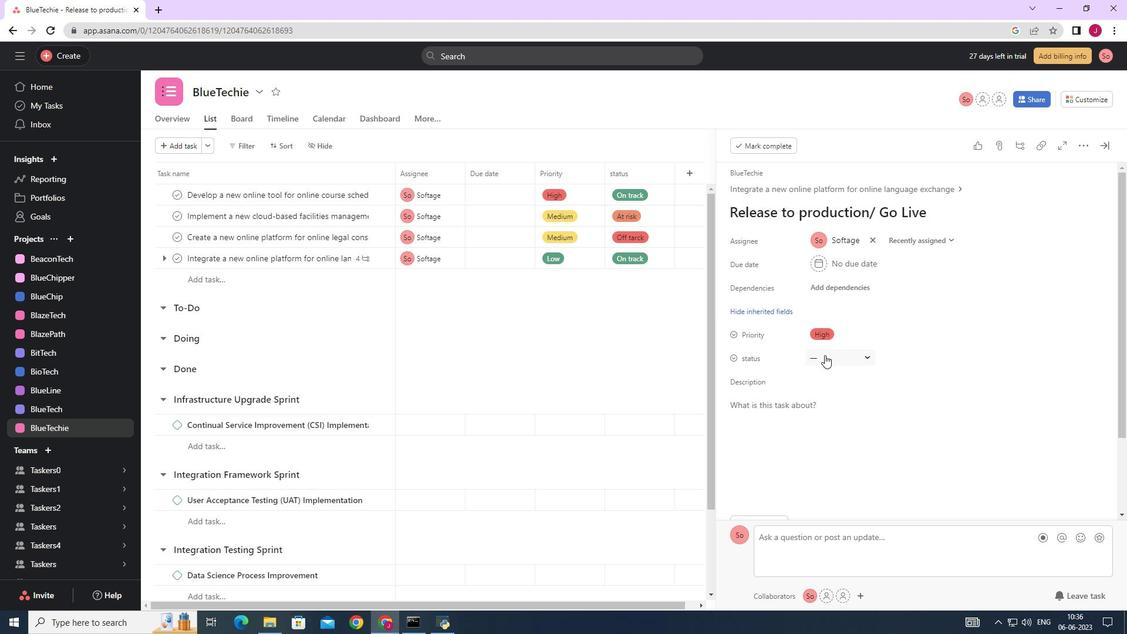 
Action: Mouse pressed left at (824, 353)
Screenshot: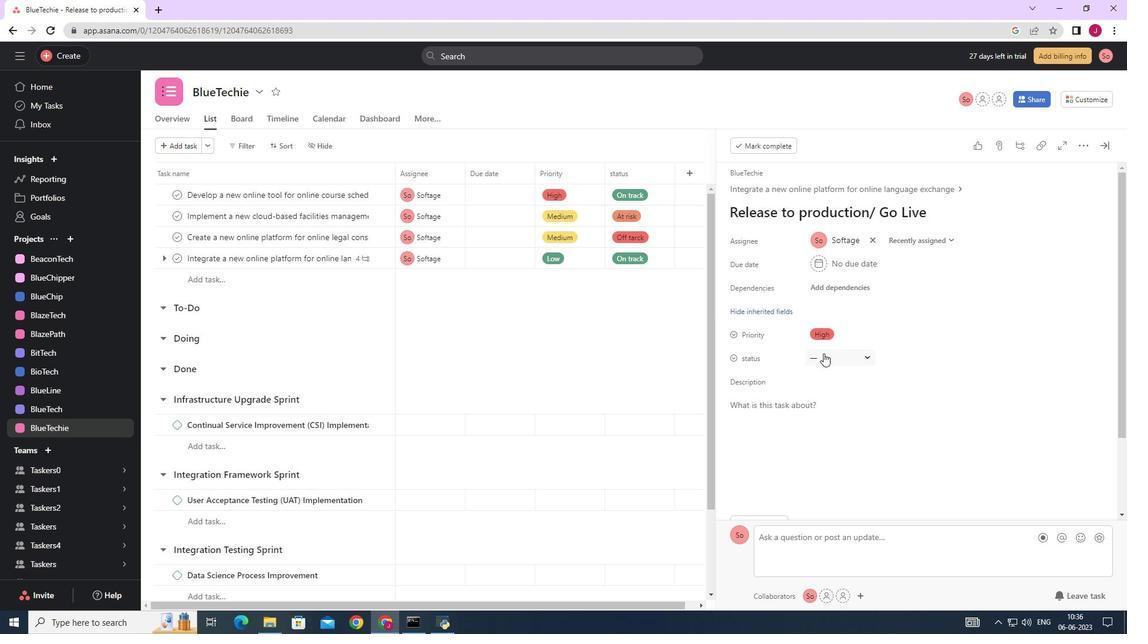 
Action: Mouse moved to (849, 462)
Screenshot: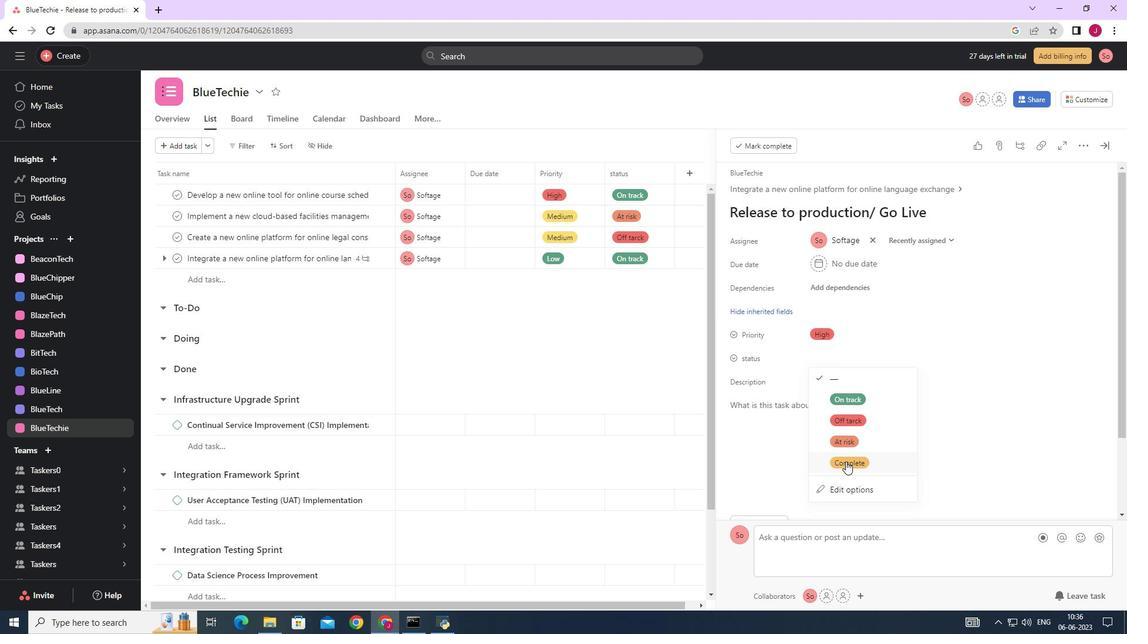 
Action: Mouse pressed left at (849, 462)
Screenshot: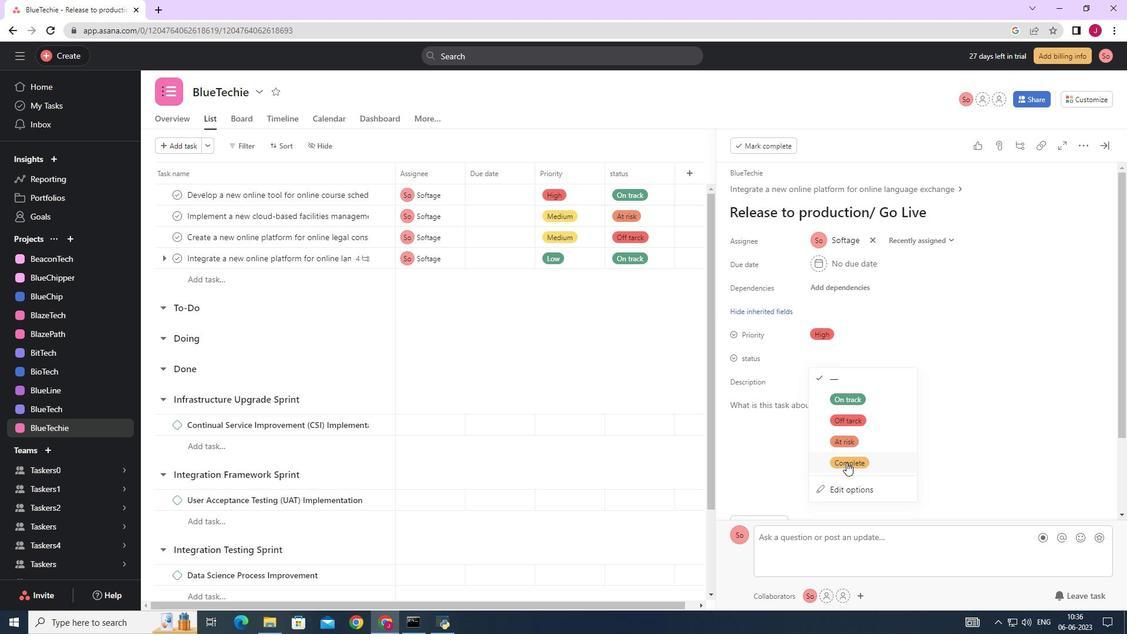 
Action: Mouse moved to (1110, 145)
Screenshot: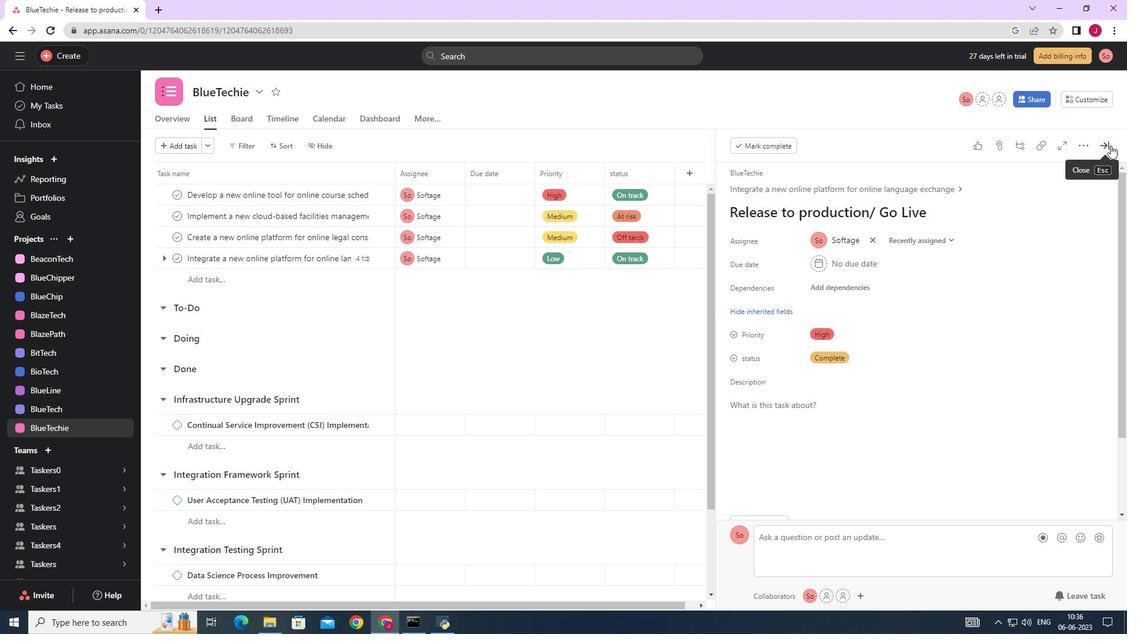 
Action: Mouse pressed left at (1110, 145)
Screenshot: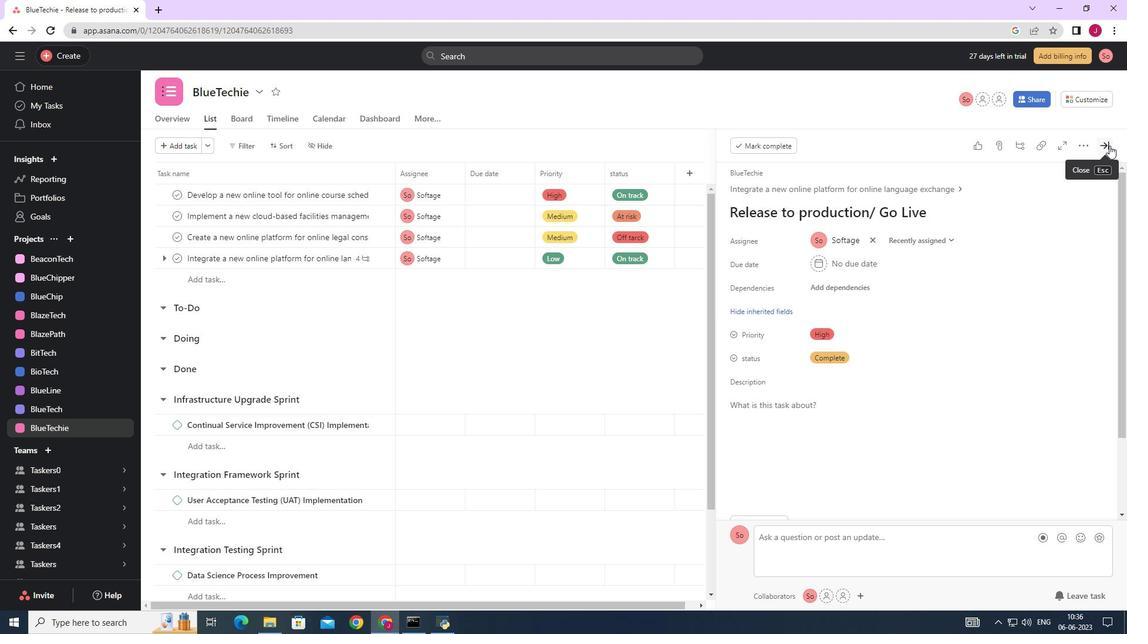 
